 Task: Look for products in the category "Superfoods" from Ancient Nutrition only.
Action: Mouse moved to (266, 118)
Screenshot: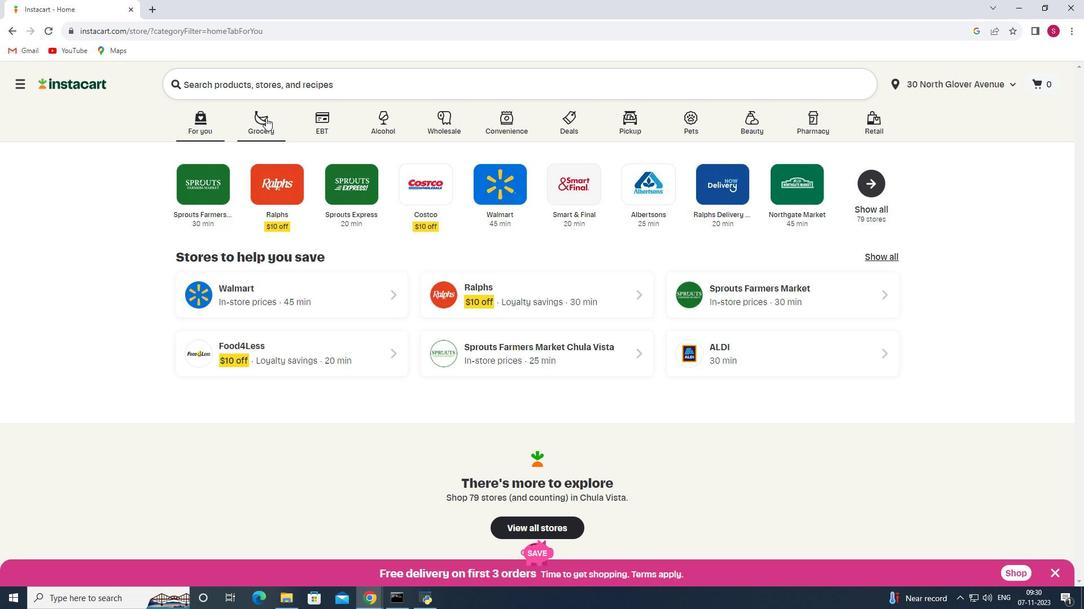 
Action: Mouse pressed left at (266, 118)
Screenshot: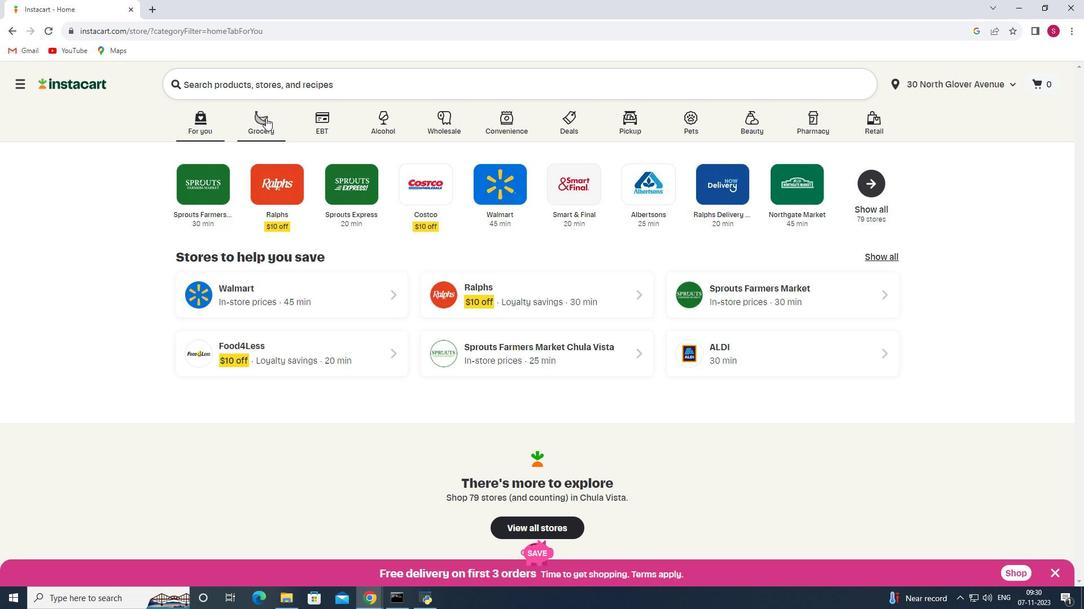 
Action: Mouse moved to (277, 324)
Screenshot: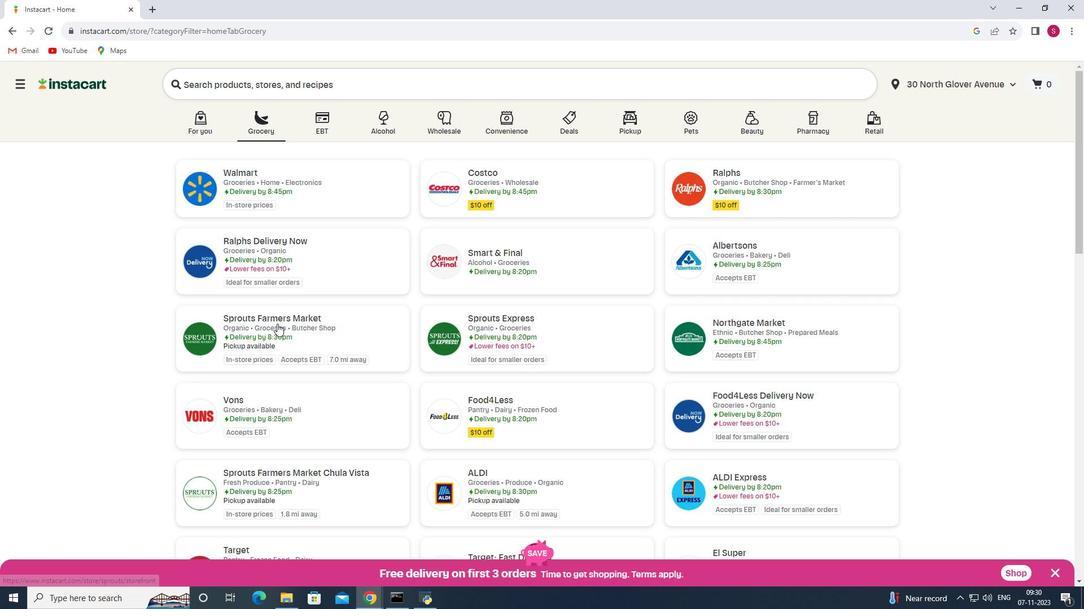 
Action: Mouse pressed left at (277, 324)
Screenshot: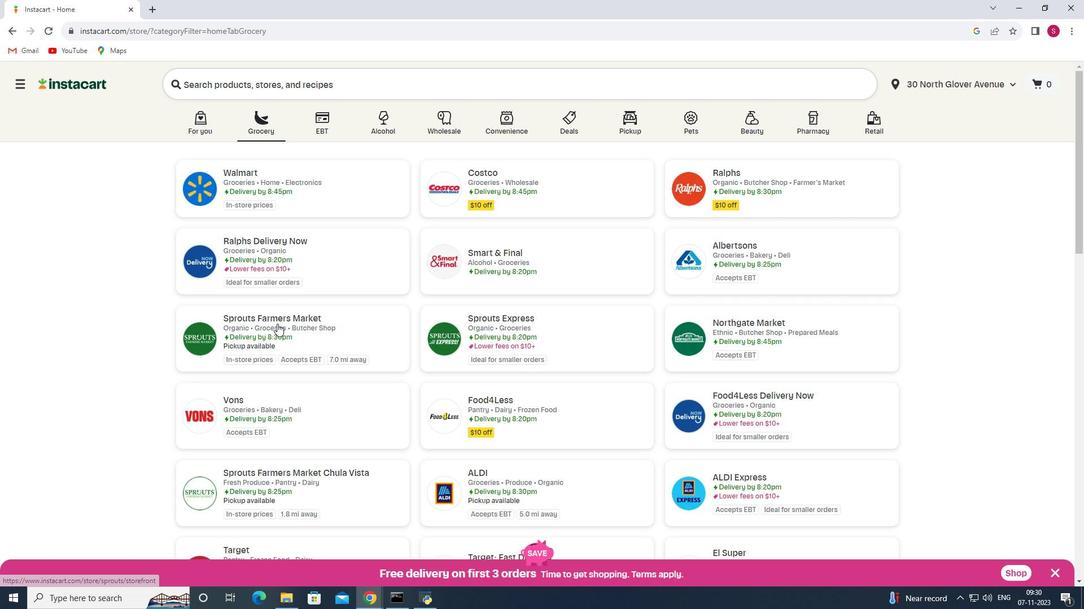 
Action: Mouse moved to (50, 356)
Screenshot: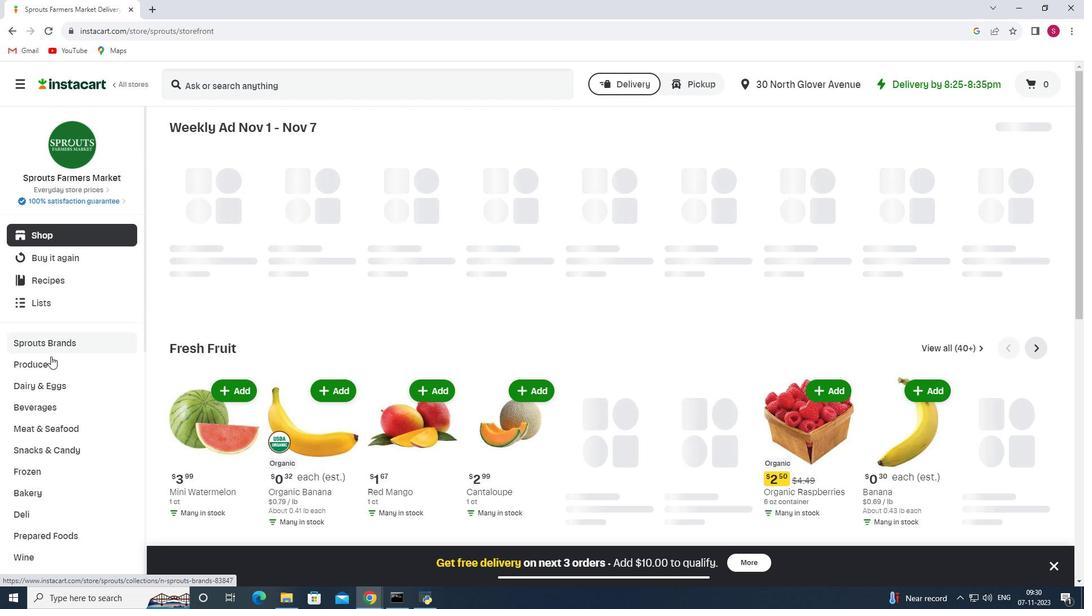 
Action: Mouse scrolled (50, 356) with delta (0, 0)
Screenshot: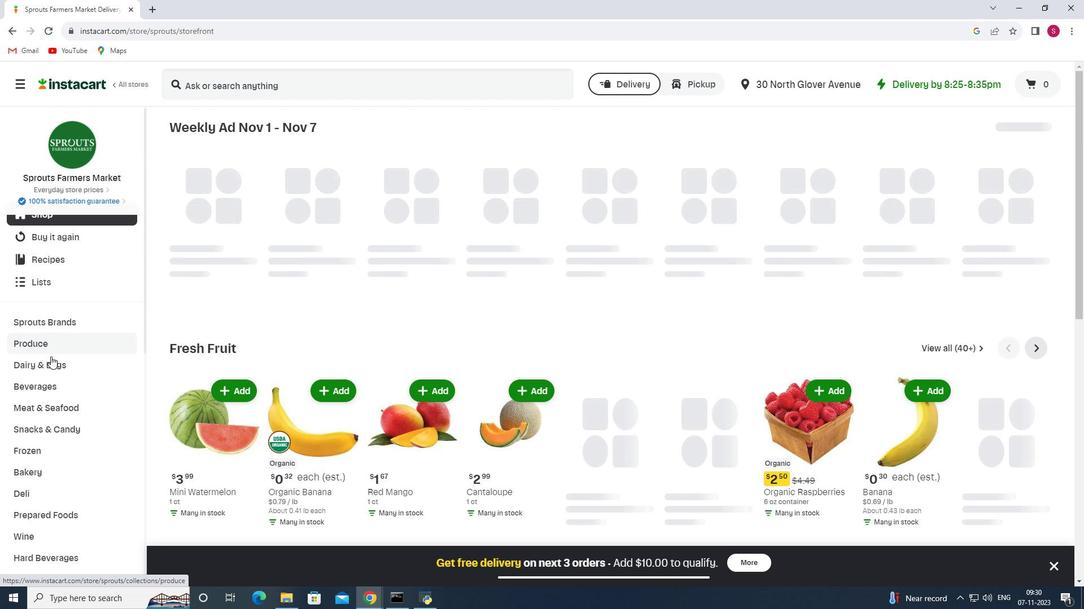 
Action: Mouse scrolled (50, 356) with delta (0, 0)
Screenshot: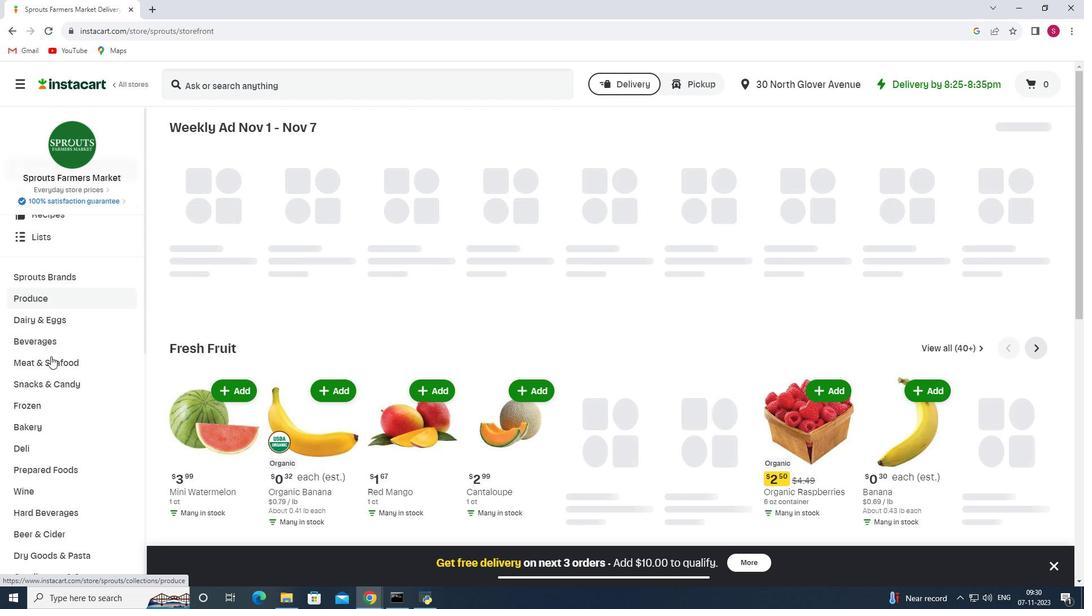 
Action: Mouse scrolled (50, 356) with delta (0, 0)
Screenshot: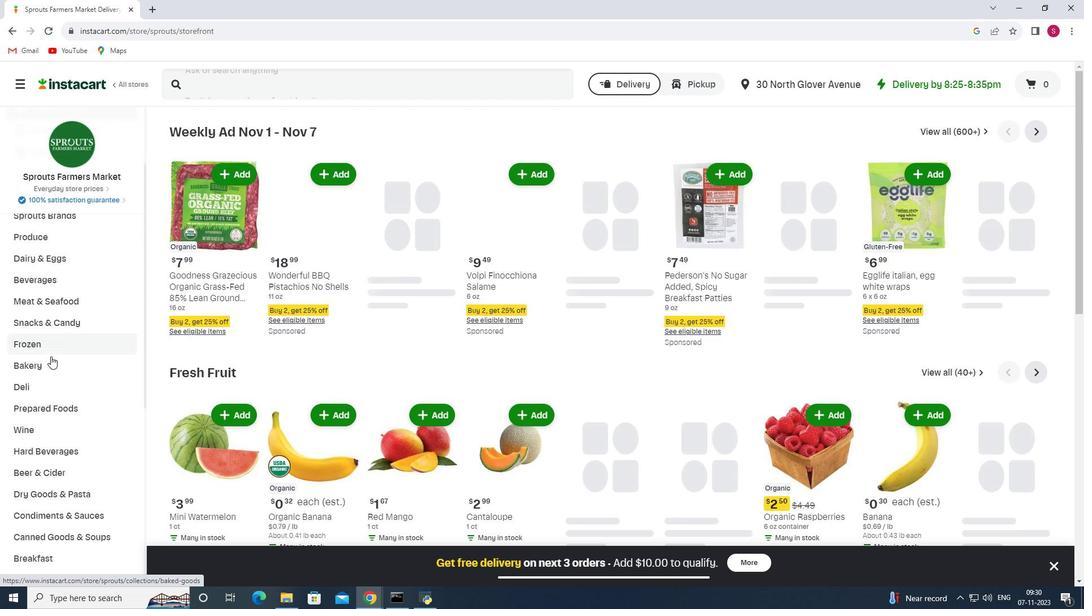 
Action: Mouse scrolled (50, 356) with delta (0, 0)
Screenshot: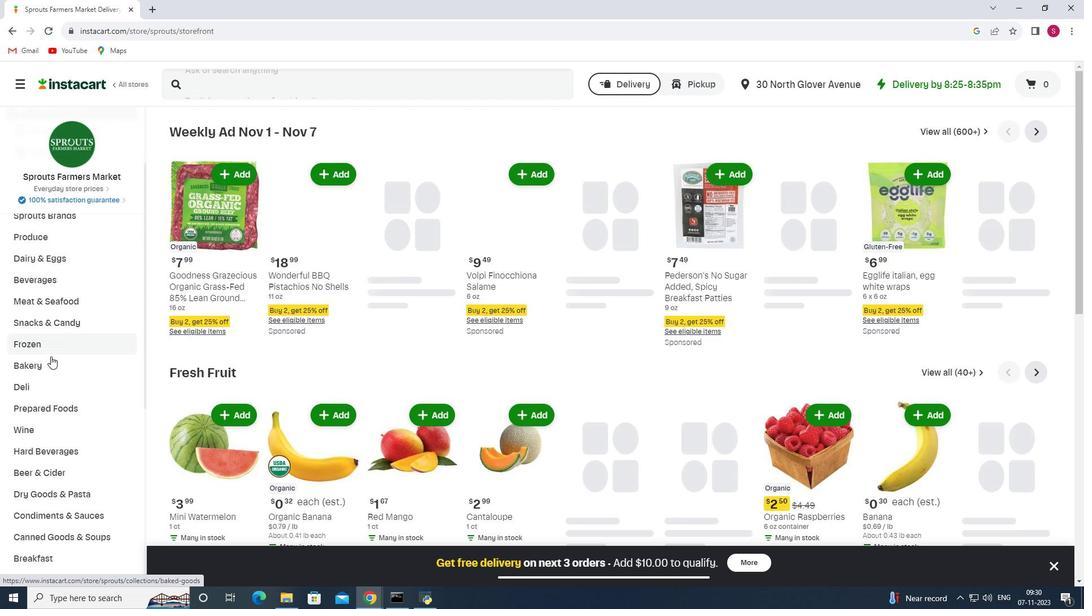 
Action: Mouse moved to (50, 355)
Screenshot: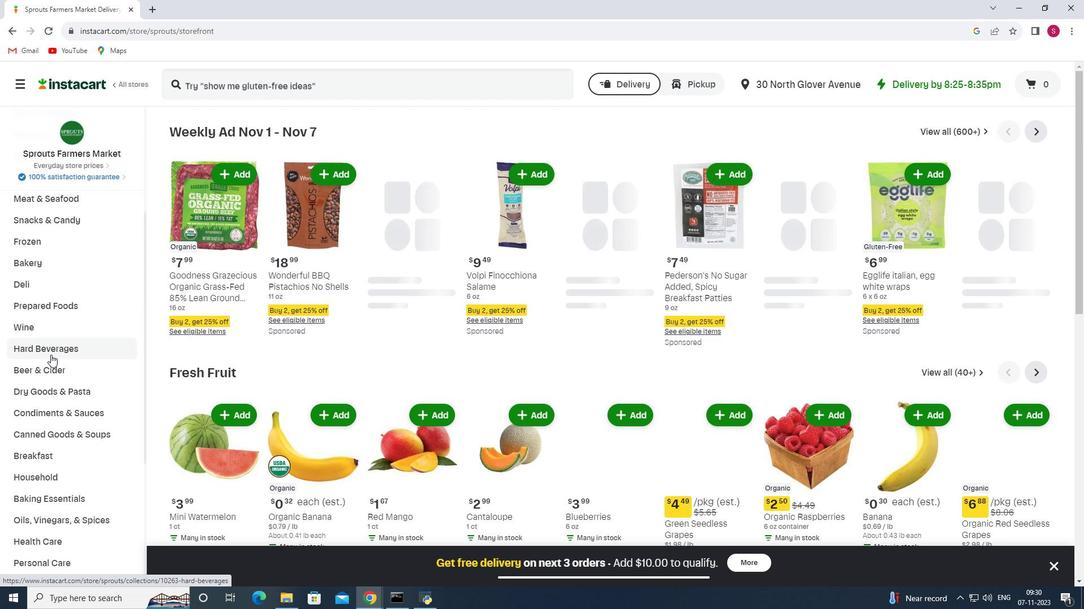 
Action: Mouse scrolled (50, 354) with delta (0, 0)
Screenshot: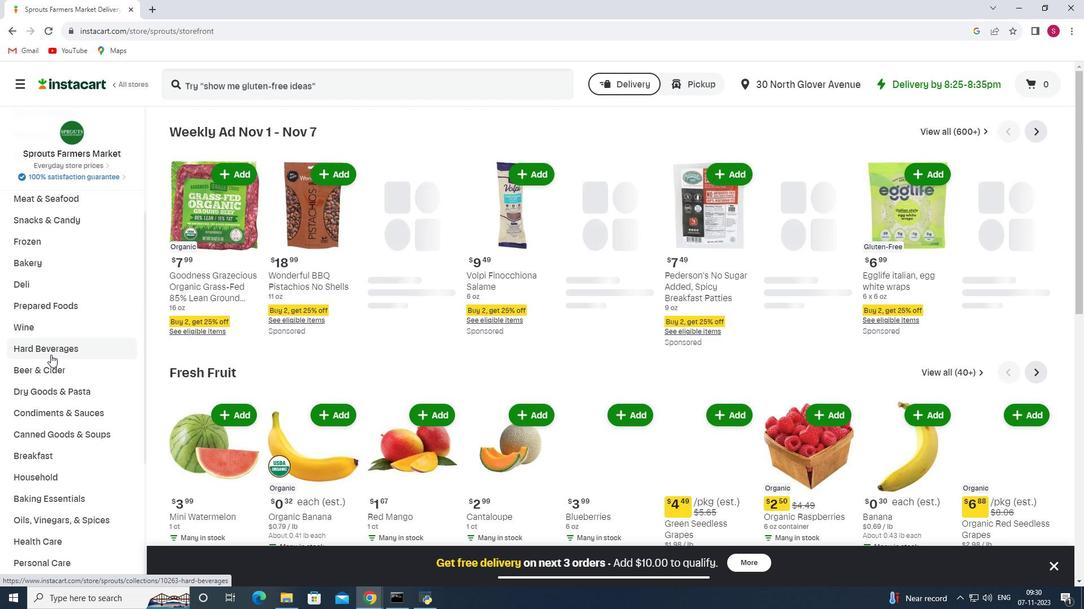 
Action: Mouse scrolled (50, 354) with delta (0, 0)
Screenshot: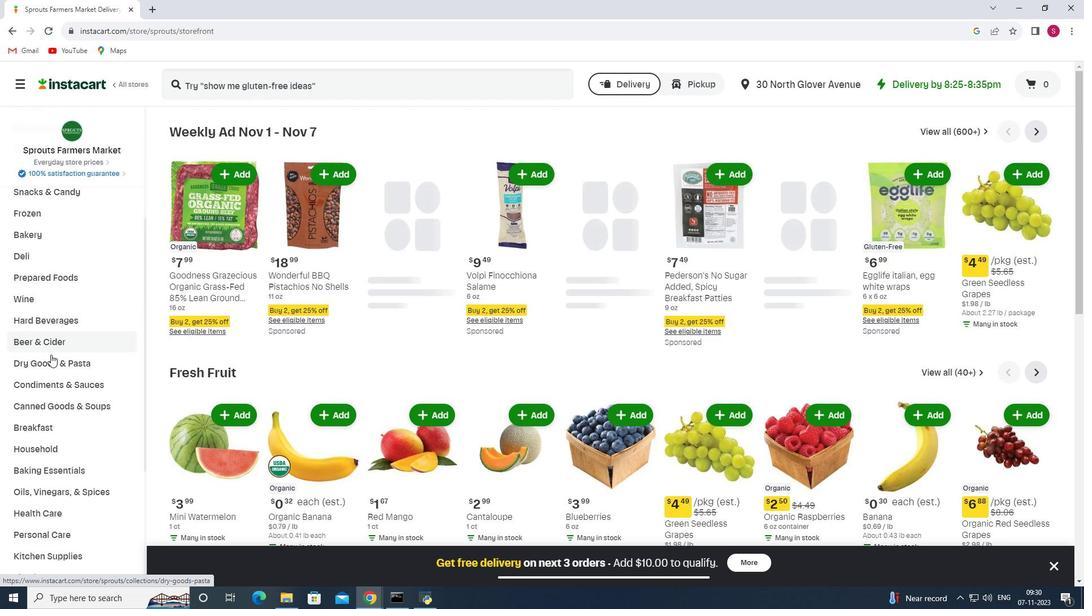 
Action: Mouse scrolled (50, 354) with delta (0, 0)
Screenshot: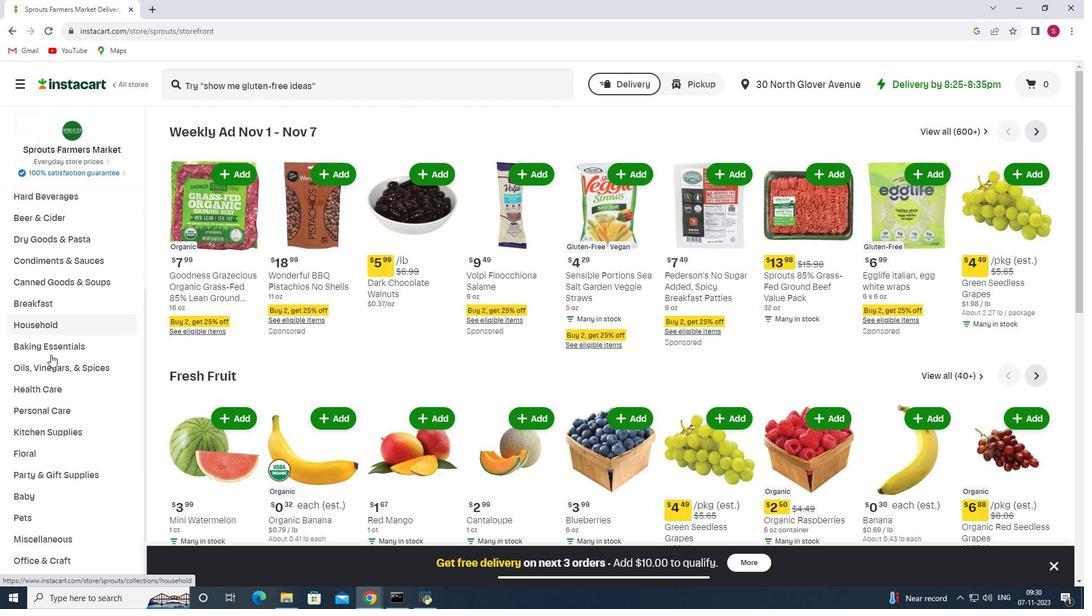 
Action: Mouse moved to (53, 381)
Screenshot: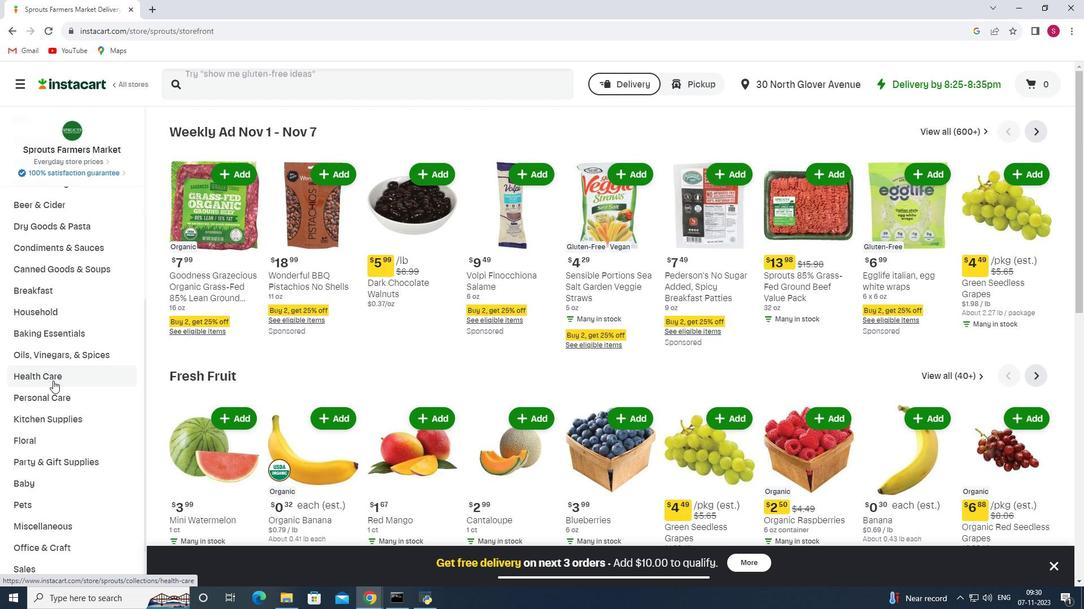 
Action: Mouse pressed left at (53, 381)
Screenshot: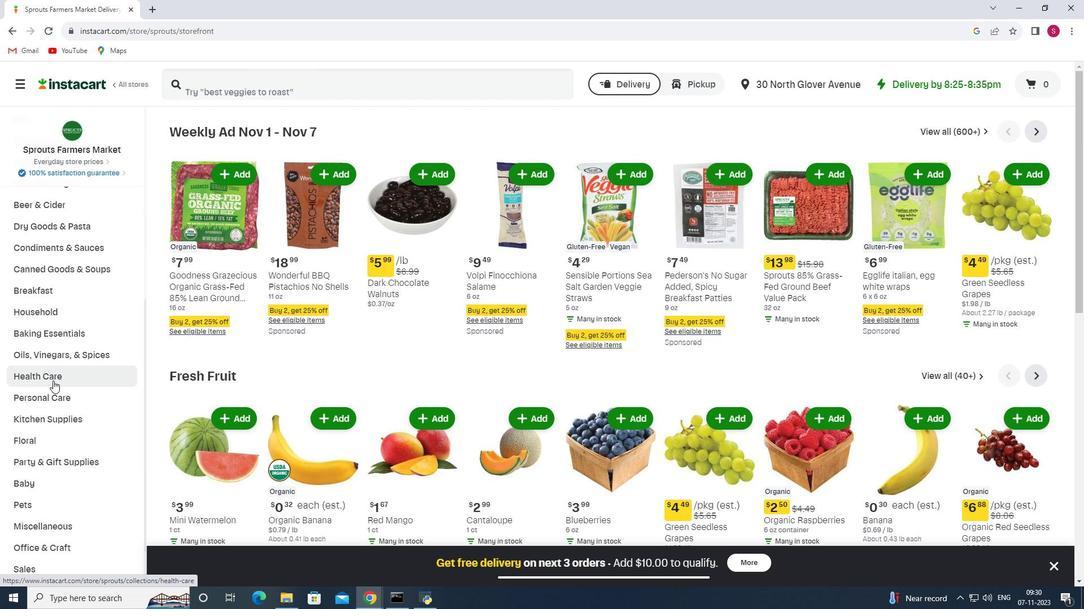 
Action: Mouse moved to (397, 158)
Screenshot: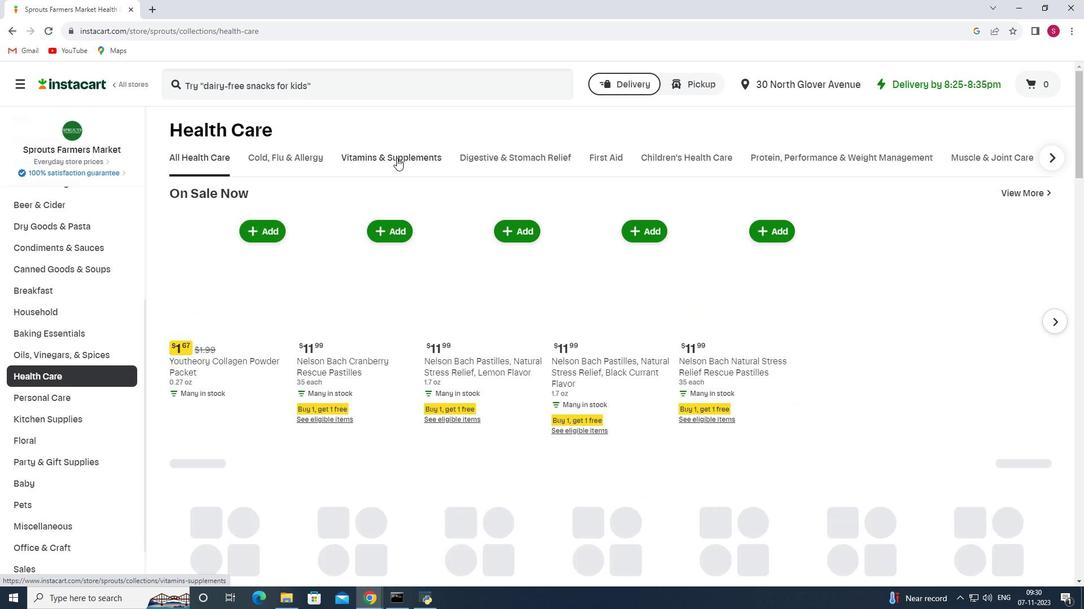
Action: Mouse pressed left at (397, 158)
Screenshot: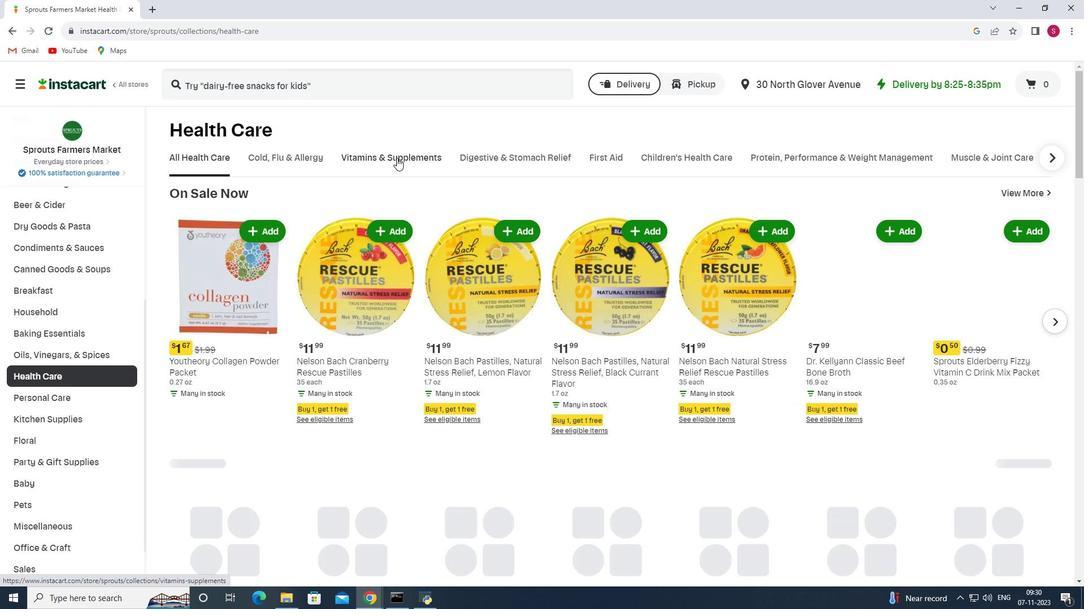 
Action: Mouse moved to (447, 210)
Screenshot: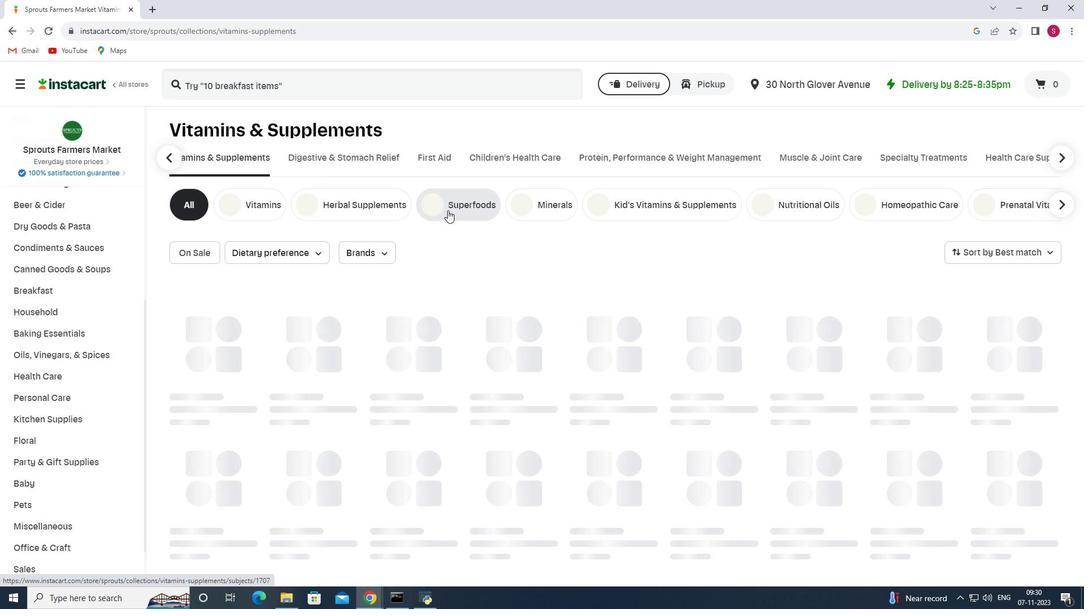 
Action: Mouse pressed left at (447, 210)
Screenshot: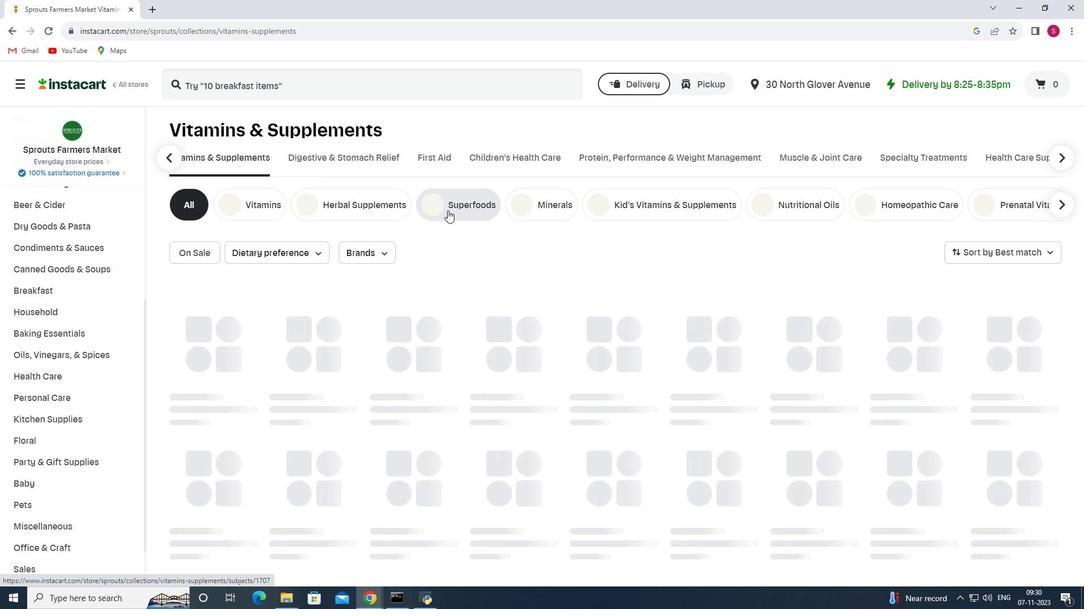 
Action: Mouse moved to (379, 253)
Screenshot: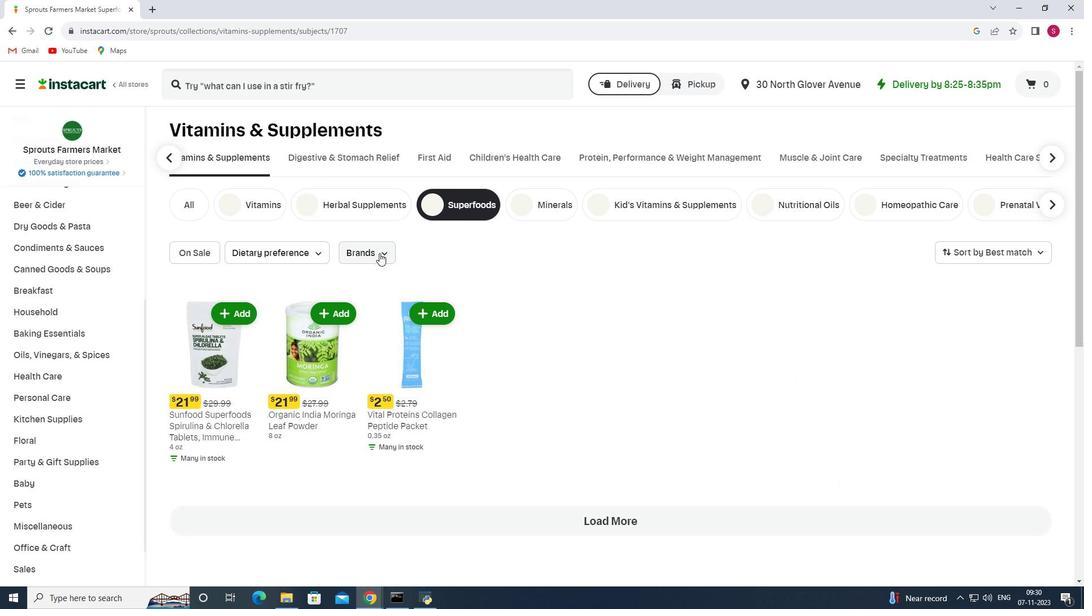 
Action: Mouse pressed left at (379, 253)
Screenshot: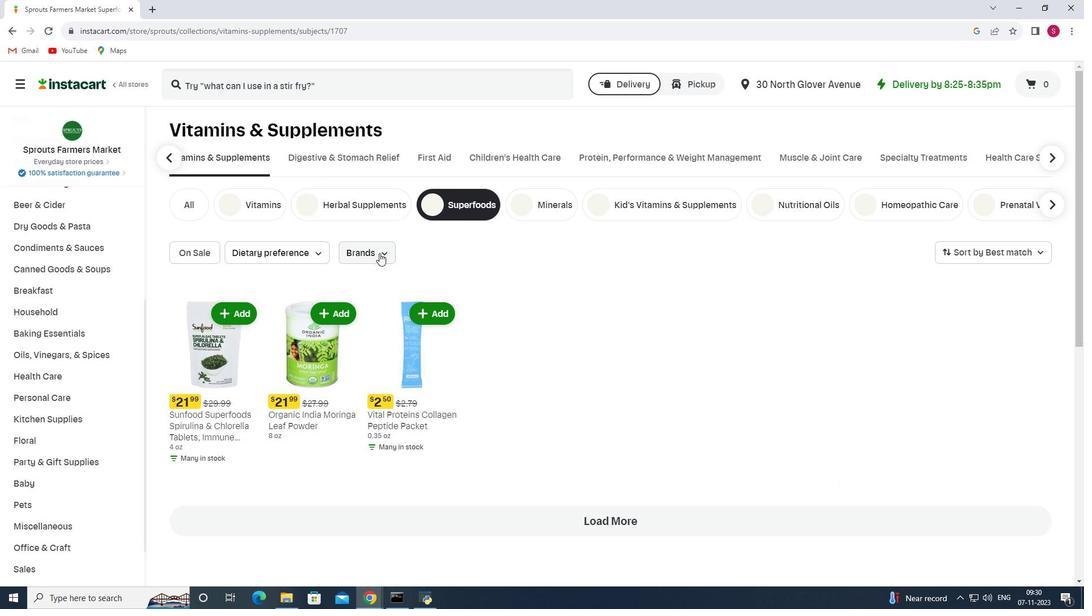 
Action: Mouse moved to (360, 293)
Screenshot: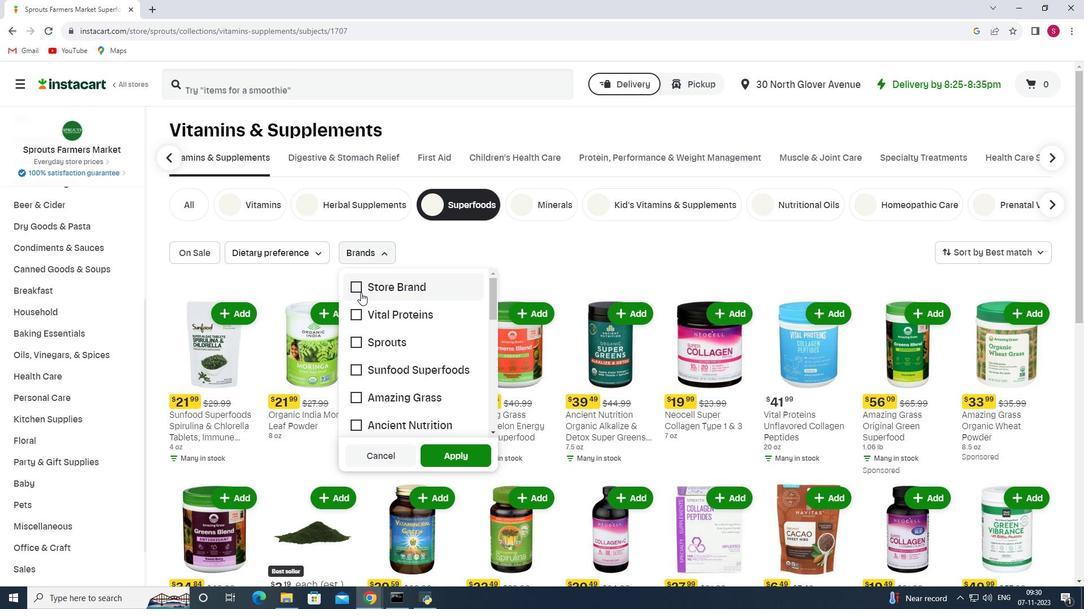 
Action: Mouse scrolled (360, 292) with delta (0, 0)
Screenshot: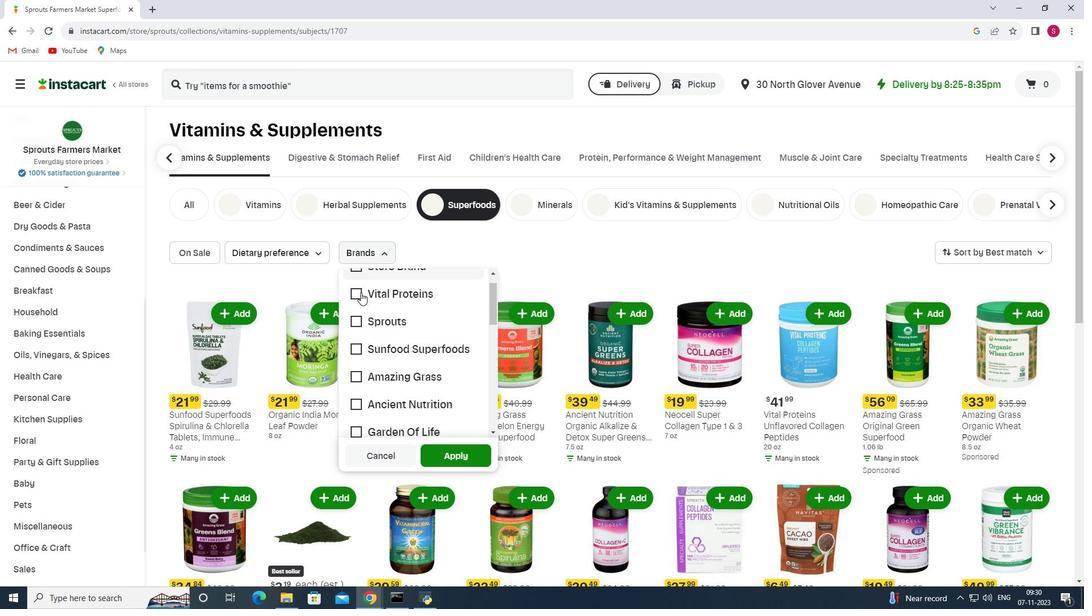 
Action: Mouse scrolled (360, 292) with delta (0, 0)
Screenshot: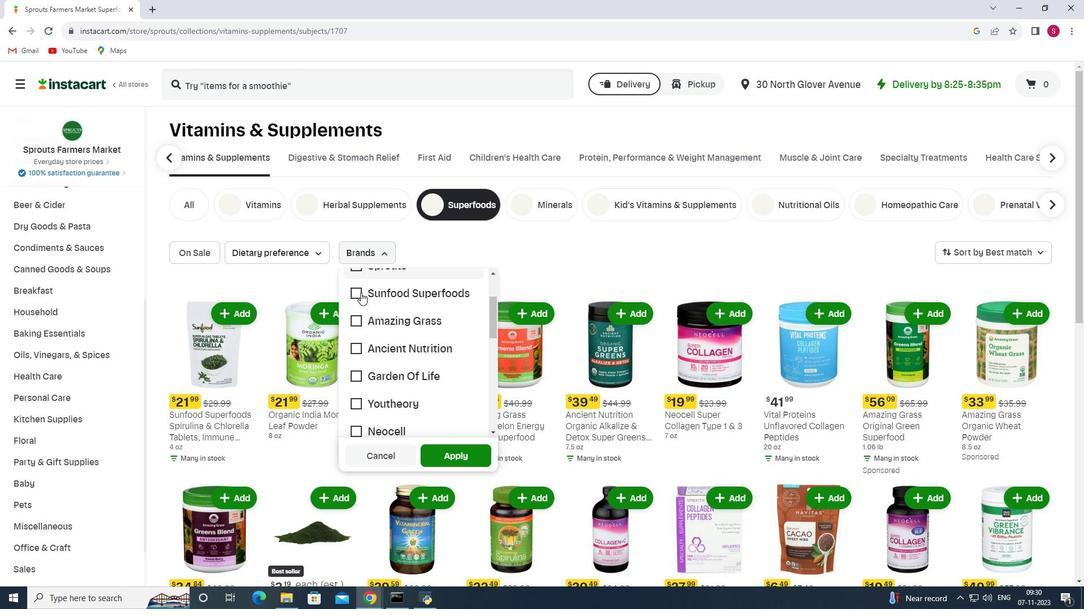 
Action: Mouse moved to (355, 307)
Screenshot: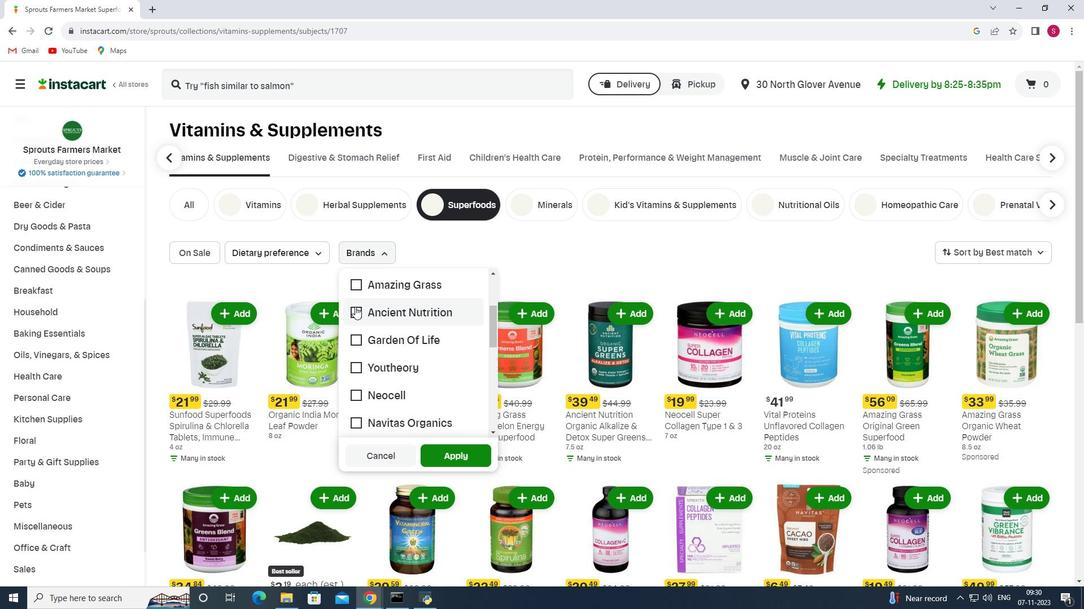 
Action: Mouse pressed left at (355, 307)
Screenshot: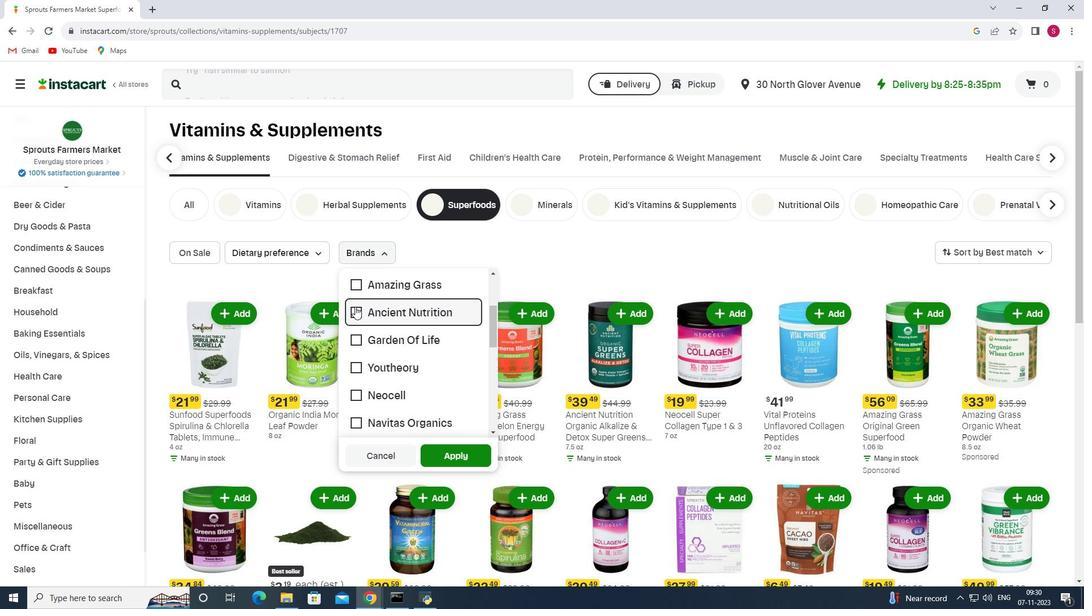 
Action: Mouse moved to (453, 453)
Screenshot: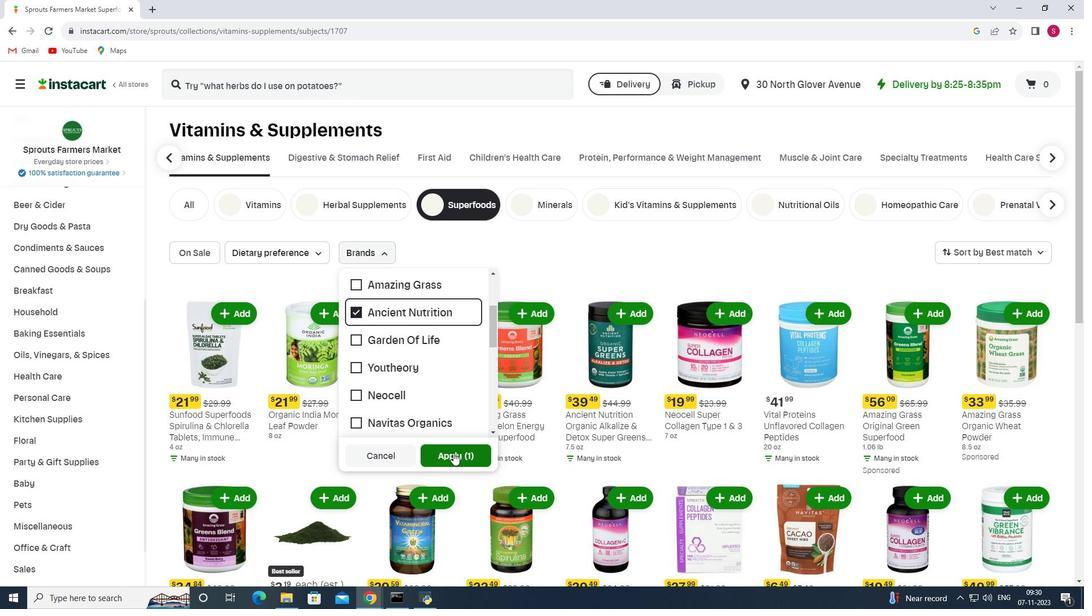 
Action: Mouse pressed left at (453, 453)
Screenshot: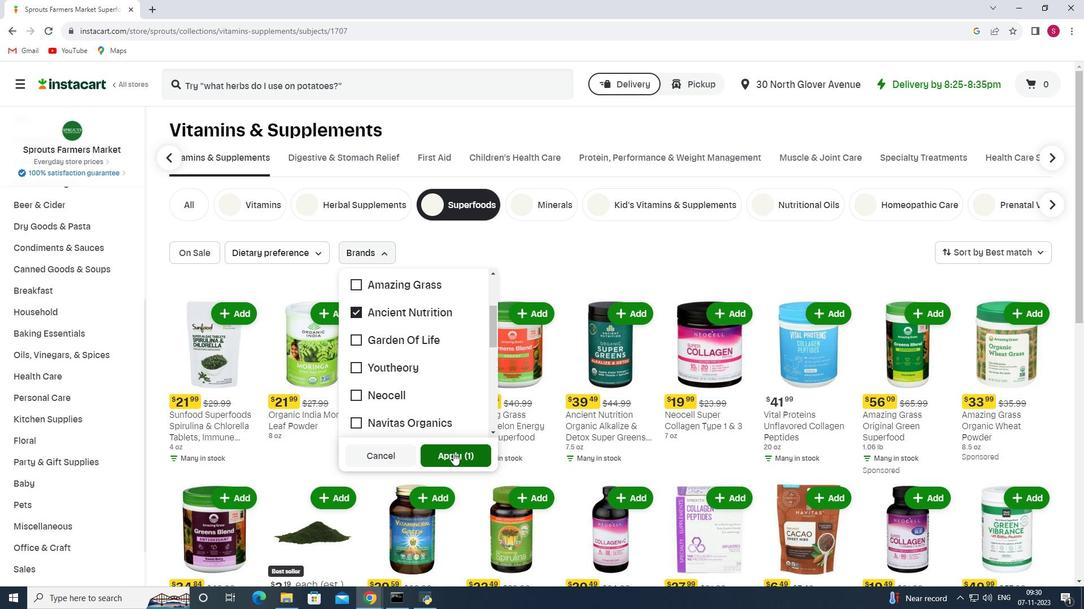 
Action: Mouse moved to (453, 407)
Screenshot: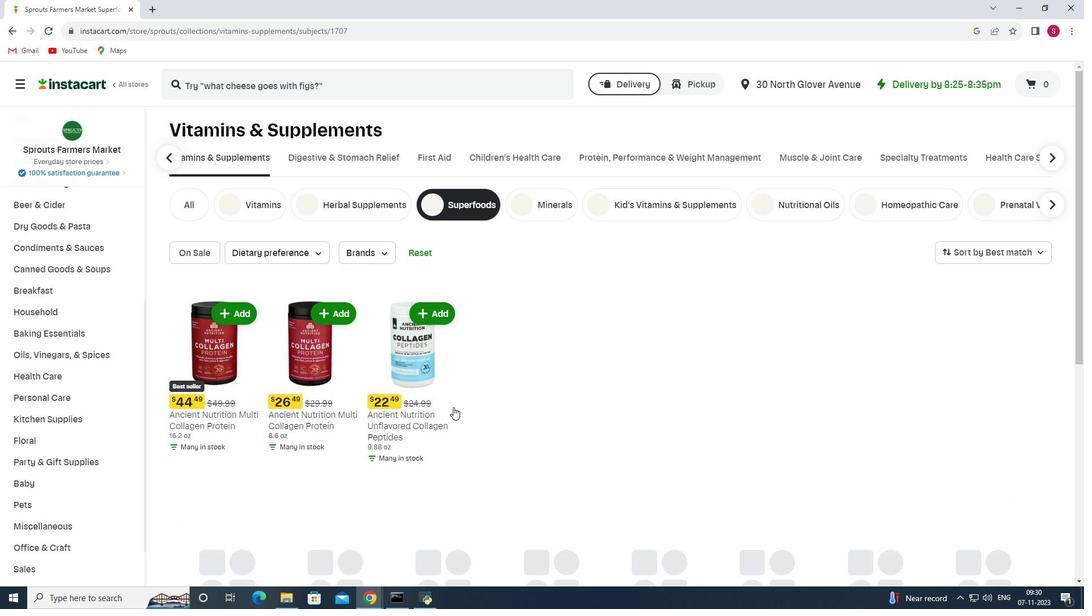 
